 Task: Filter tasks by start date set to today.
Action: Mouse moved to (23, 170)
Screenshot: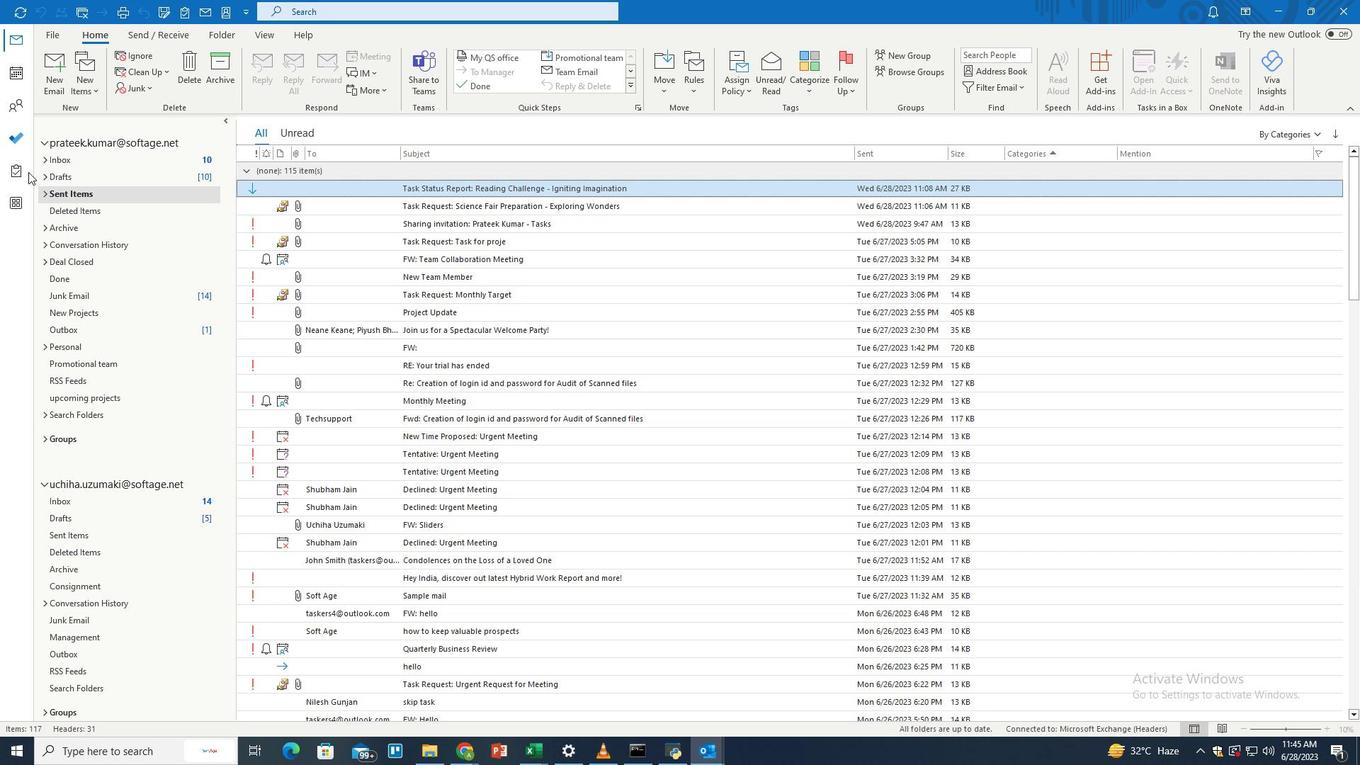 
Action: Mouse pressed left at (23, 170)
Screenshot: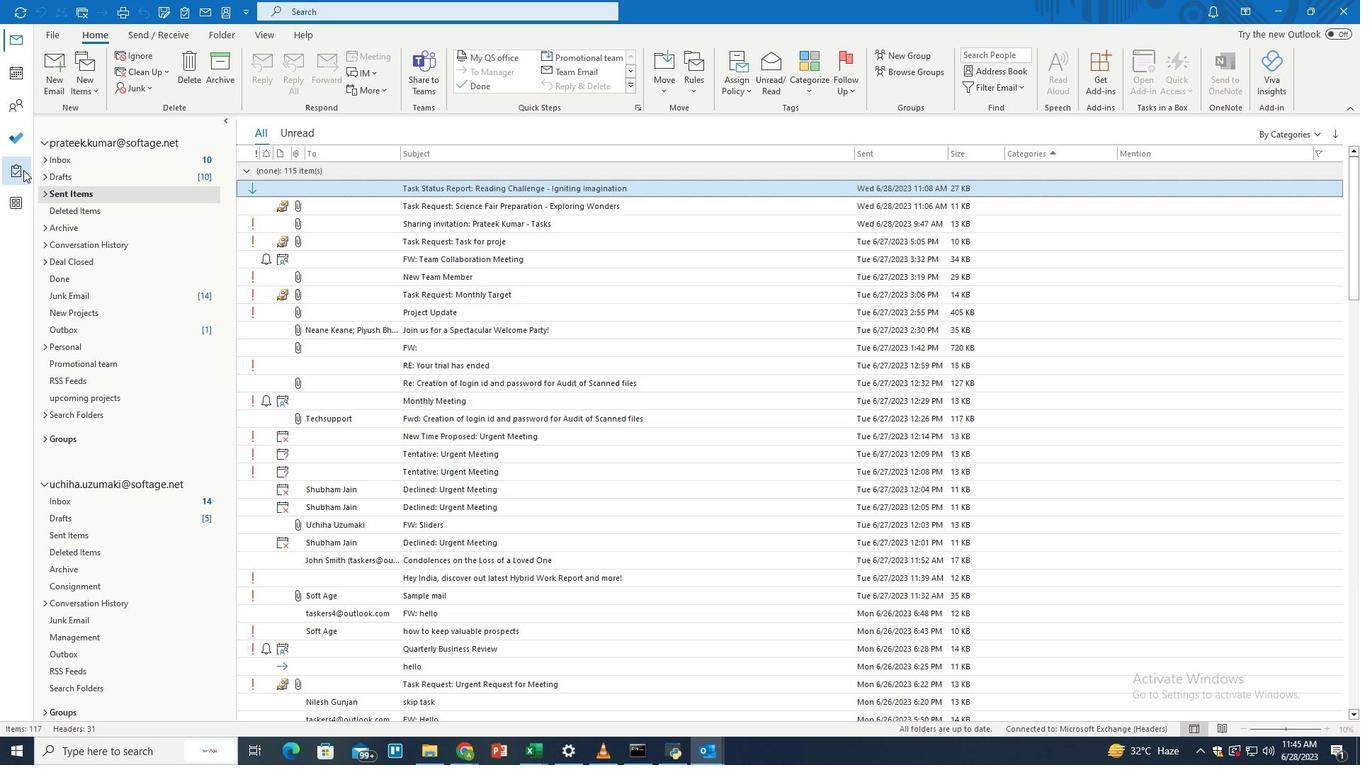 
Action: Mouse moved to (551, 14)
Screenshot: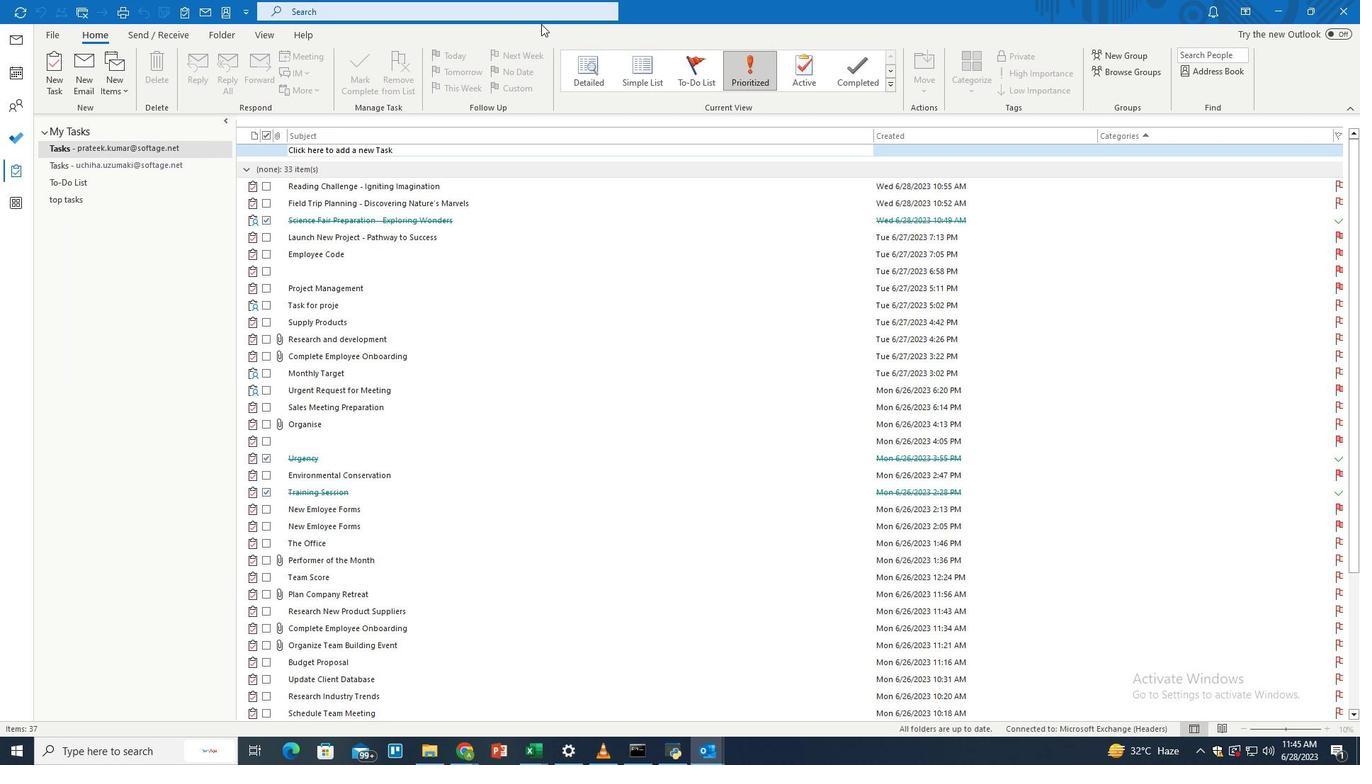 
Action: Mouse pressed left at (551, 14)
Screenshot: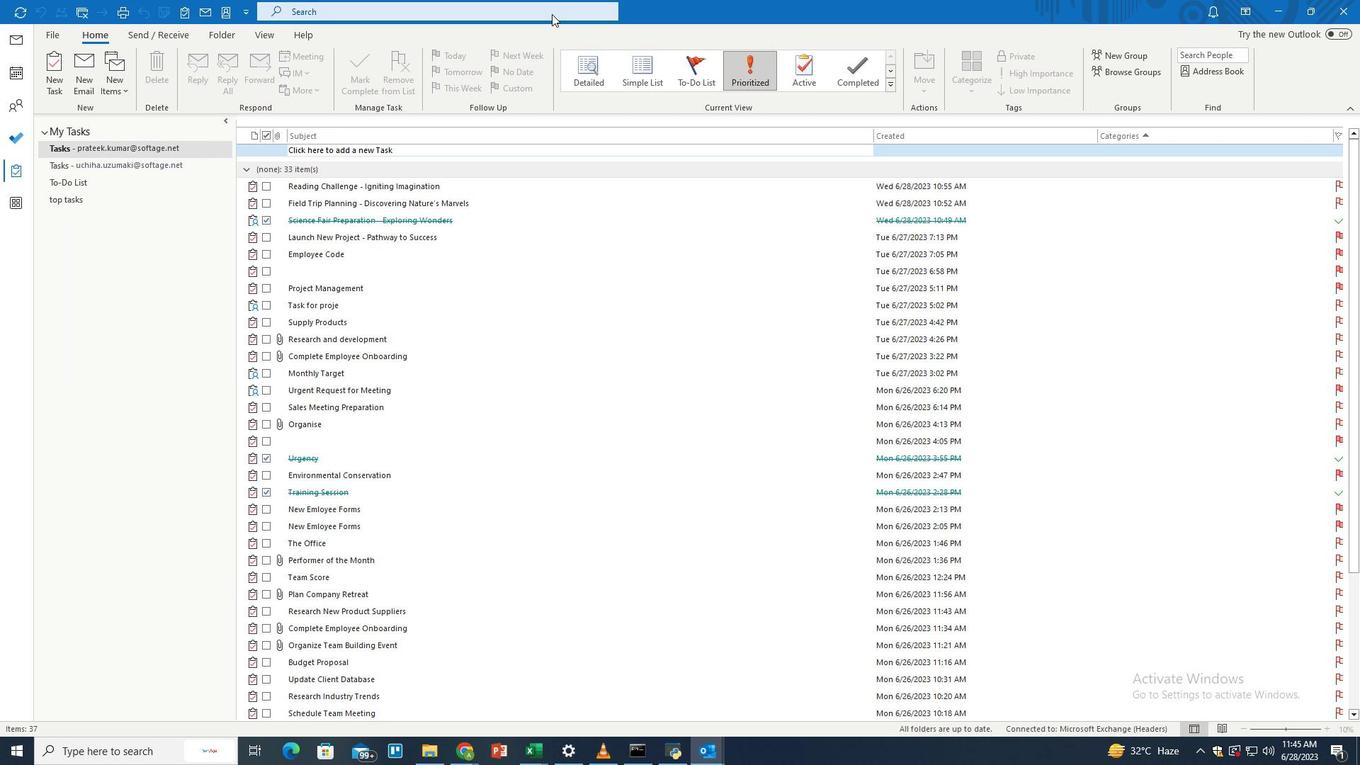 
Action: Mouse moved to (666, 7)
Screenshot: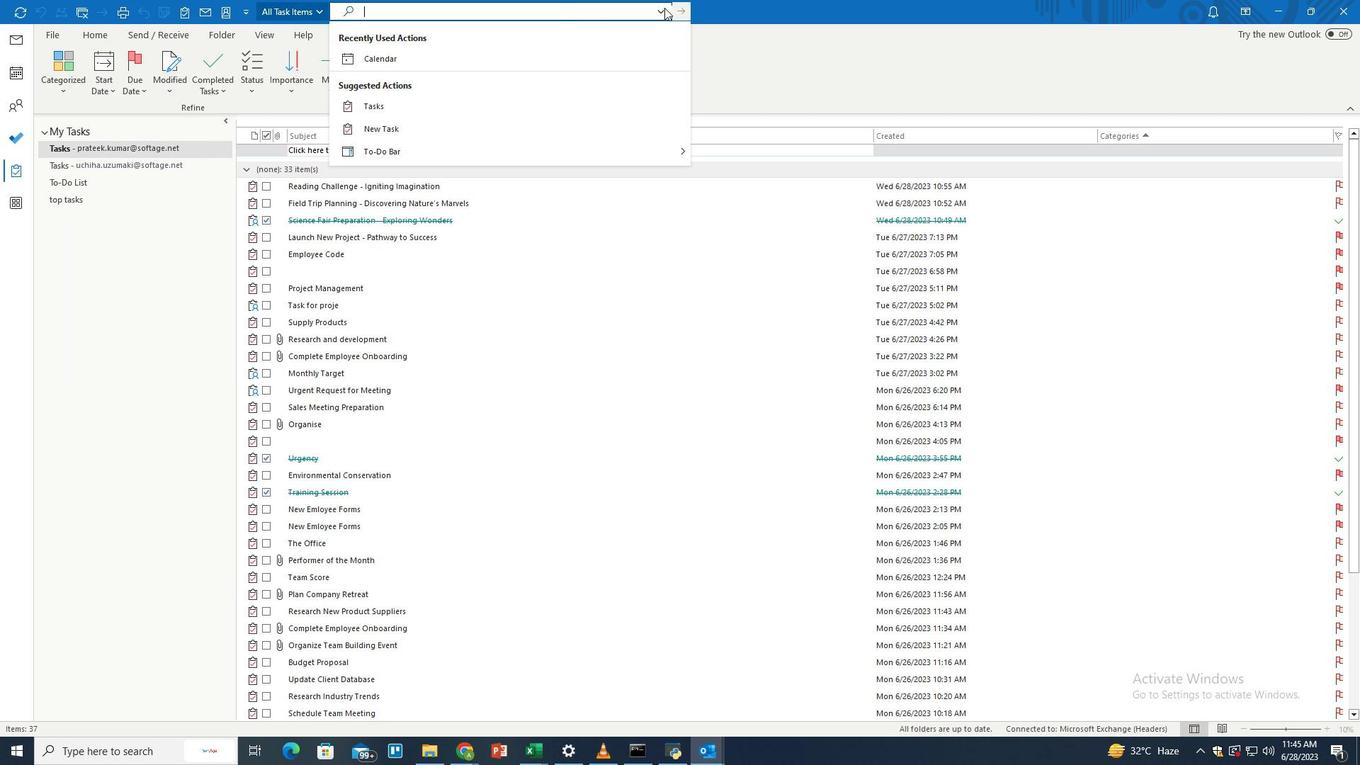 
Action: Mouse pressed left at (666, 7)
Screenshot: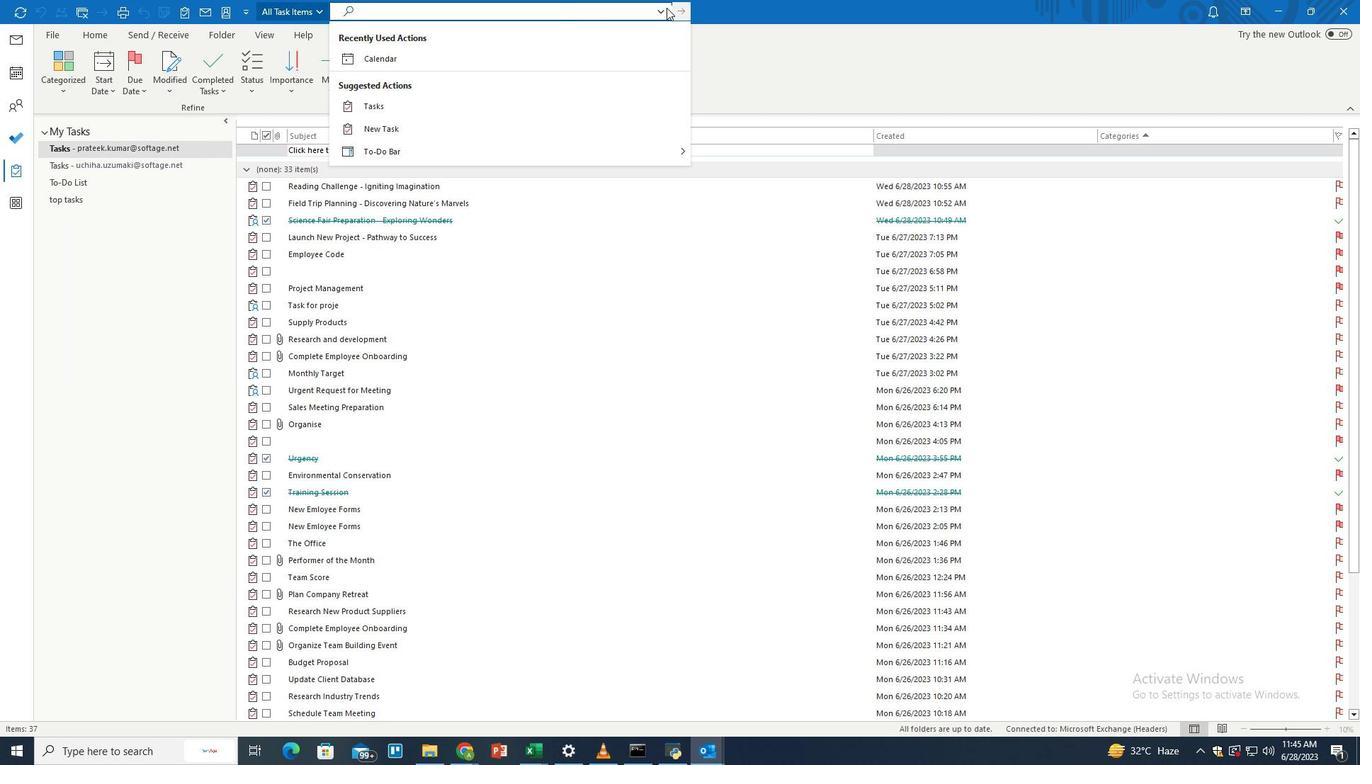
Action: Mouse moved to (663, 11)
Screenshot: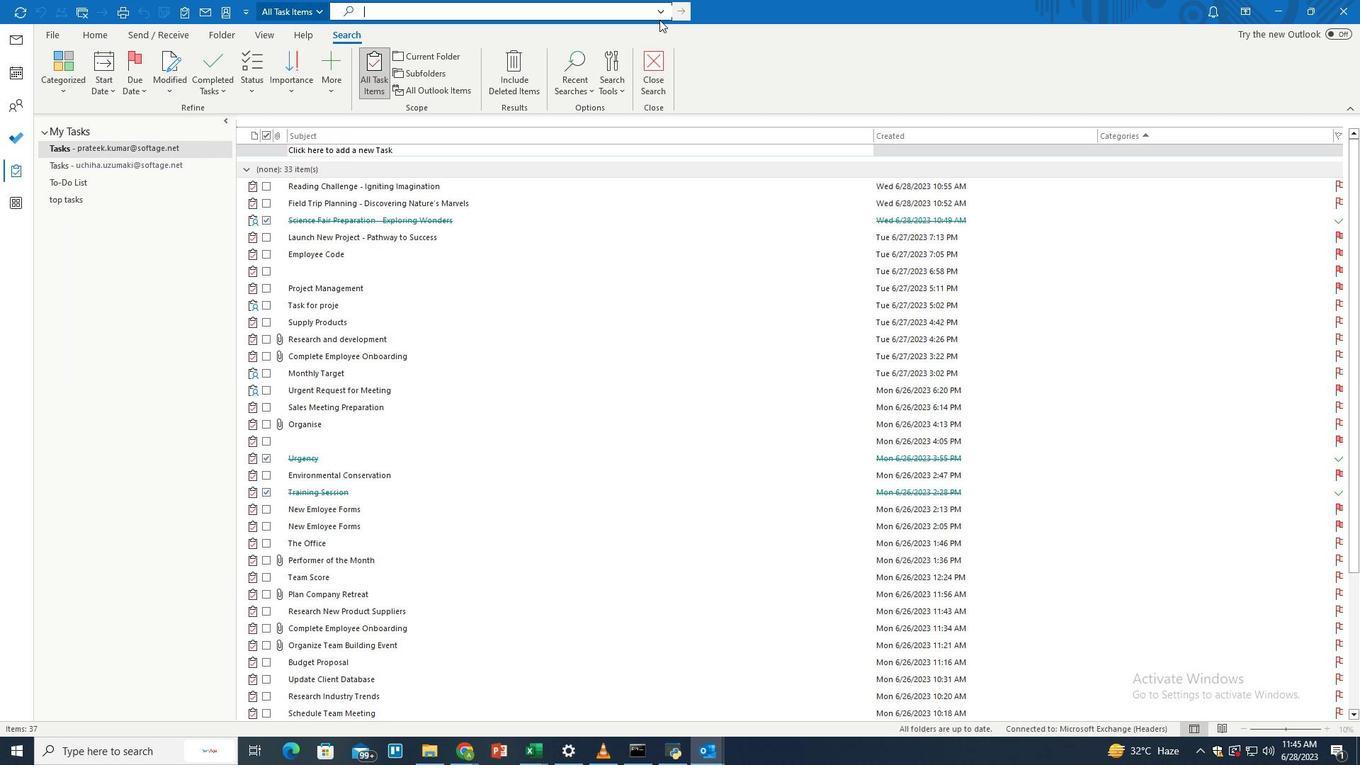 
Action: Mouse pressed left at (663, 11)
Screenshot: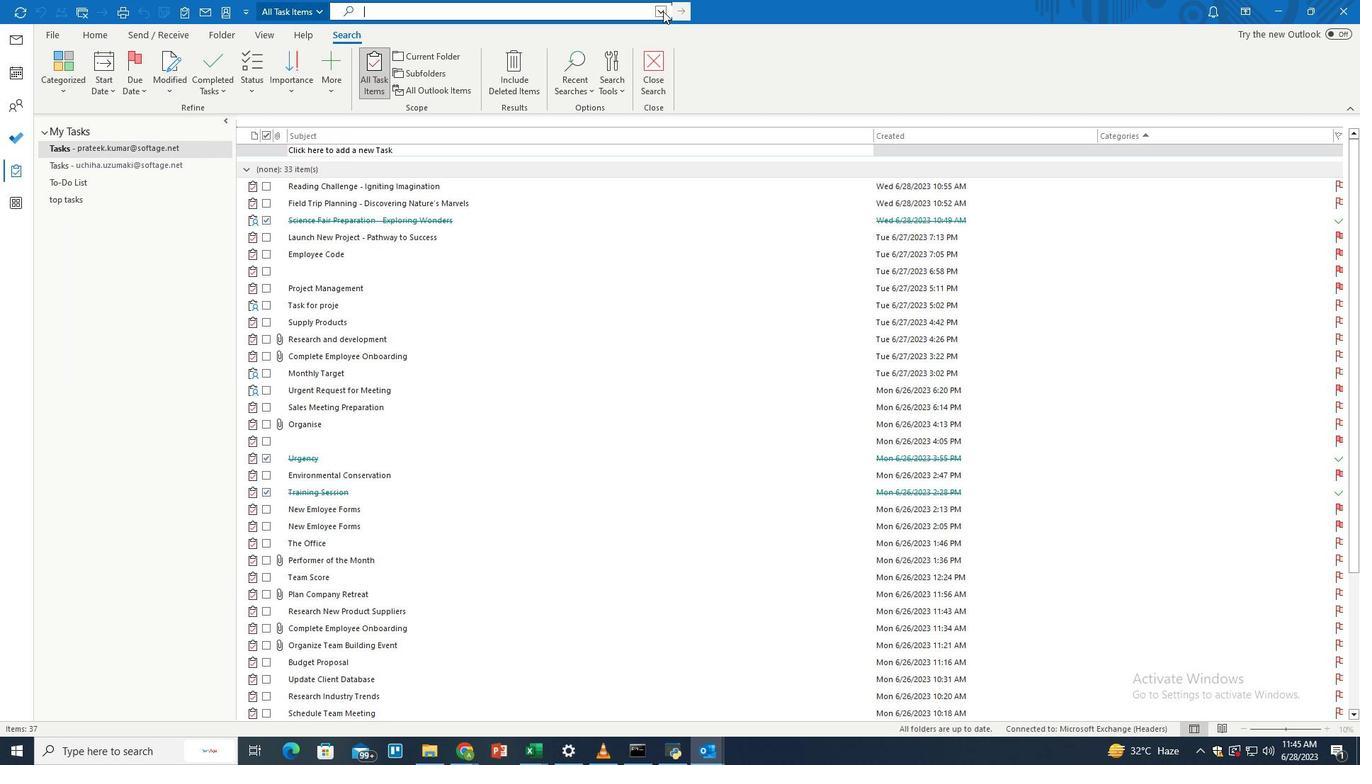 
Action: Mouse moved to (415, 257)
Screenshot: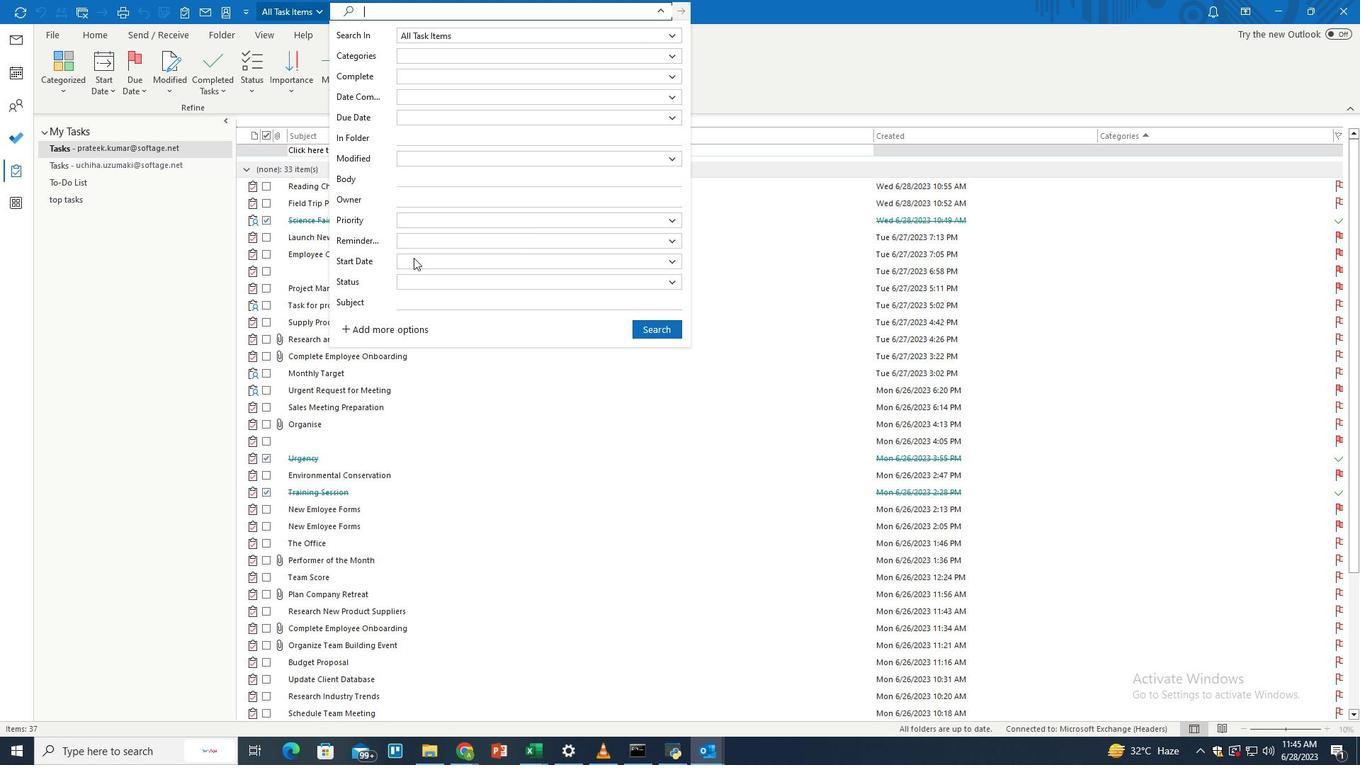 
Action: Mouse pressed left at (415, 257)
Screenshot: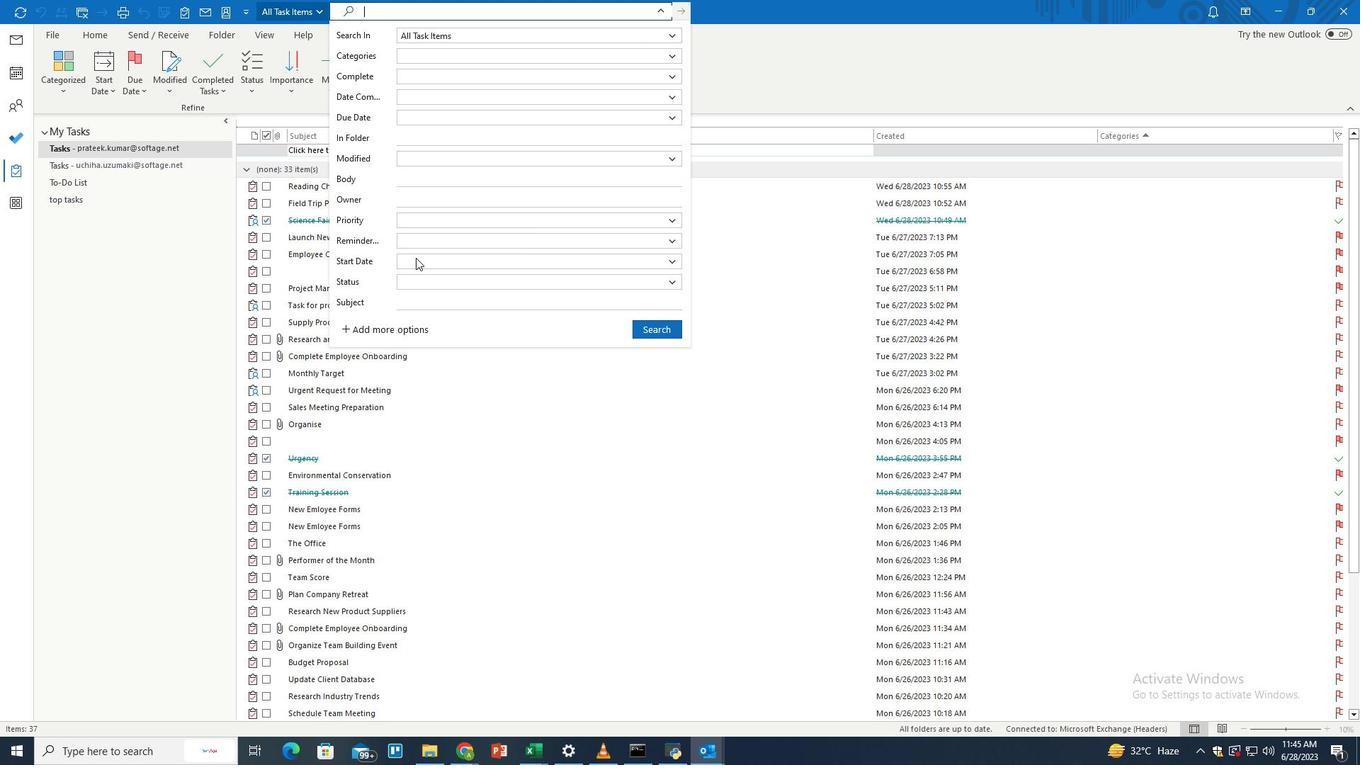 
Action: Mouse moved to (420, 289)
Screenshot: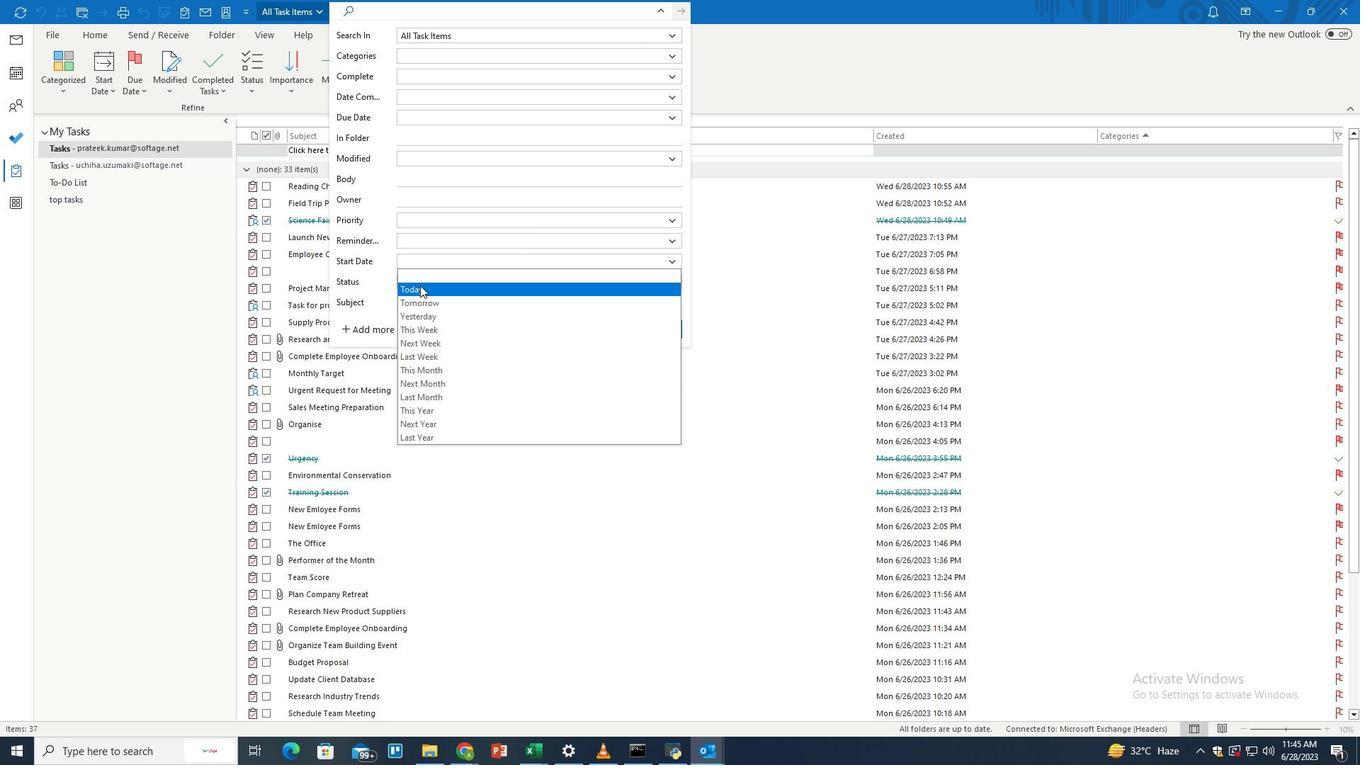 
Action: Mouse pressed left at (420, 289)
Screenshot: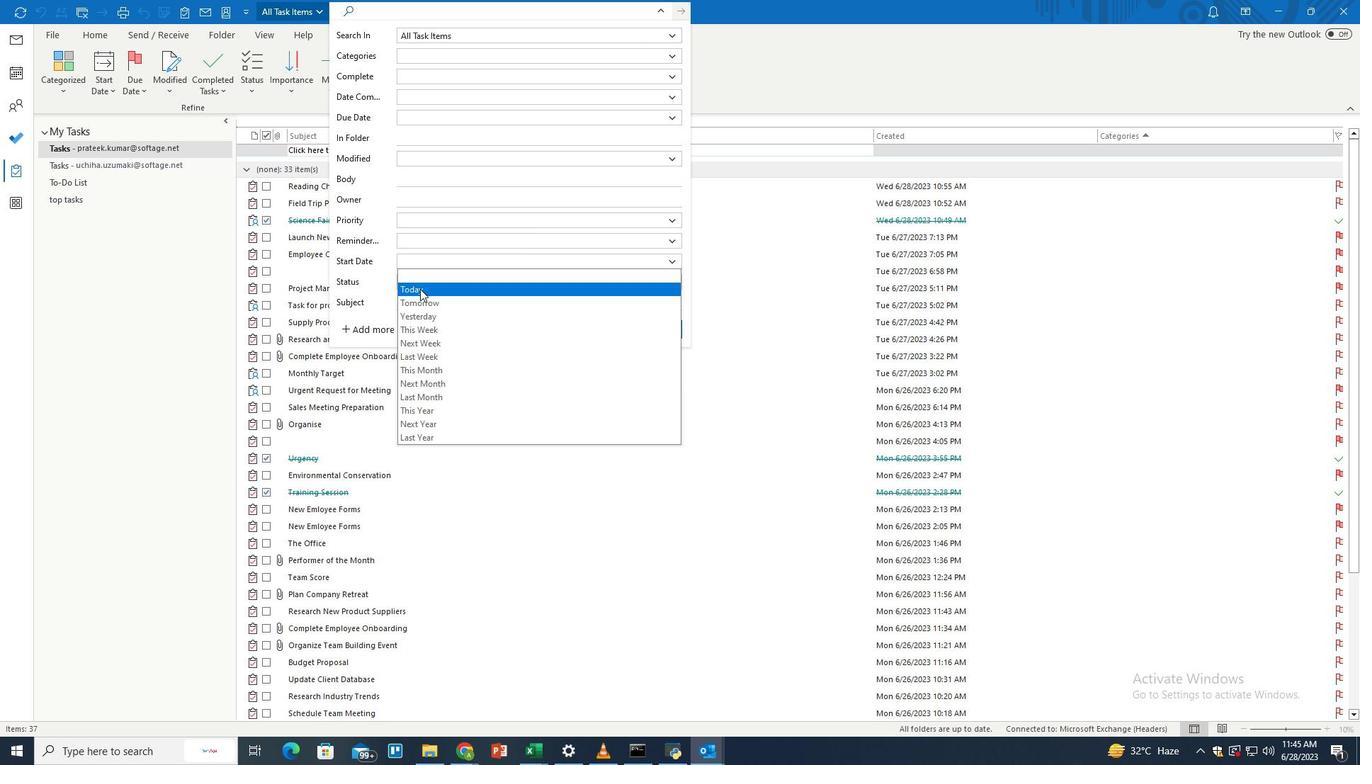 
Action: Mouse moved to (646, 331)
Screenshot: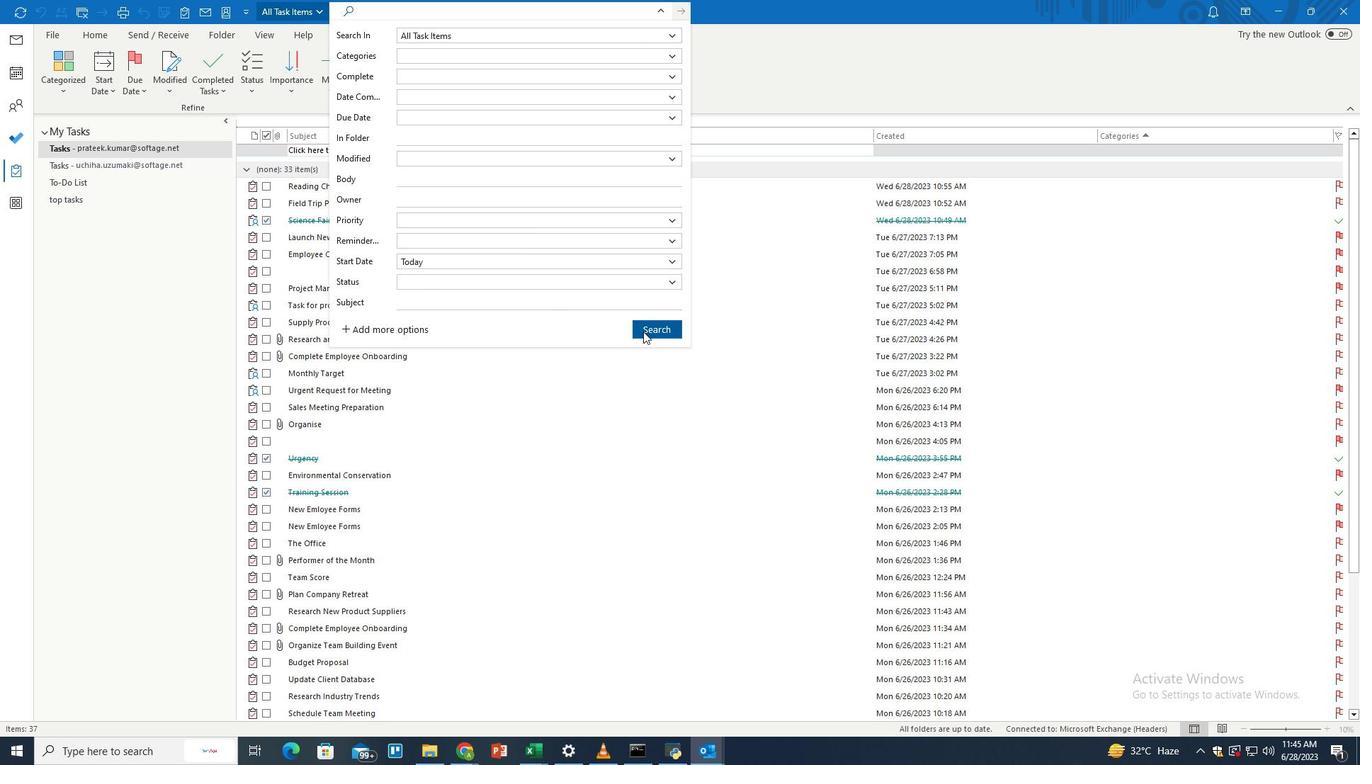
Action: Mouse pressed left at (646, 331)
Screenshot: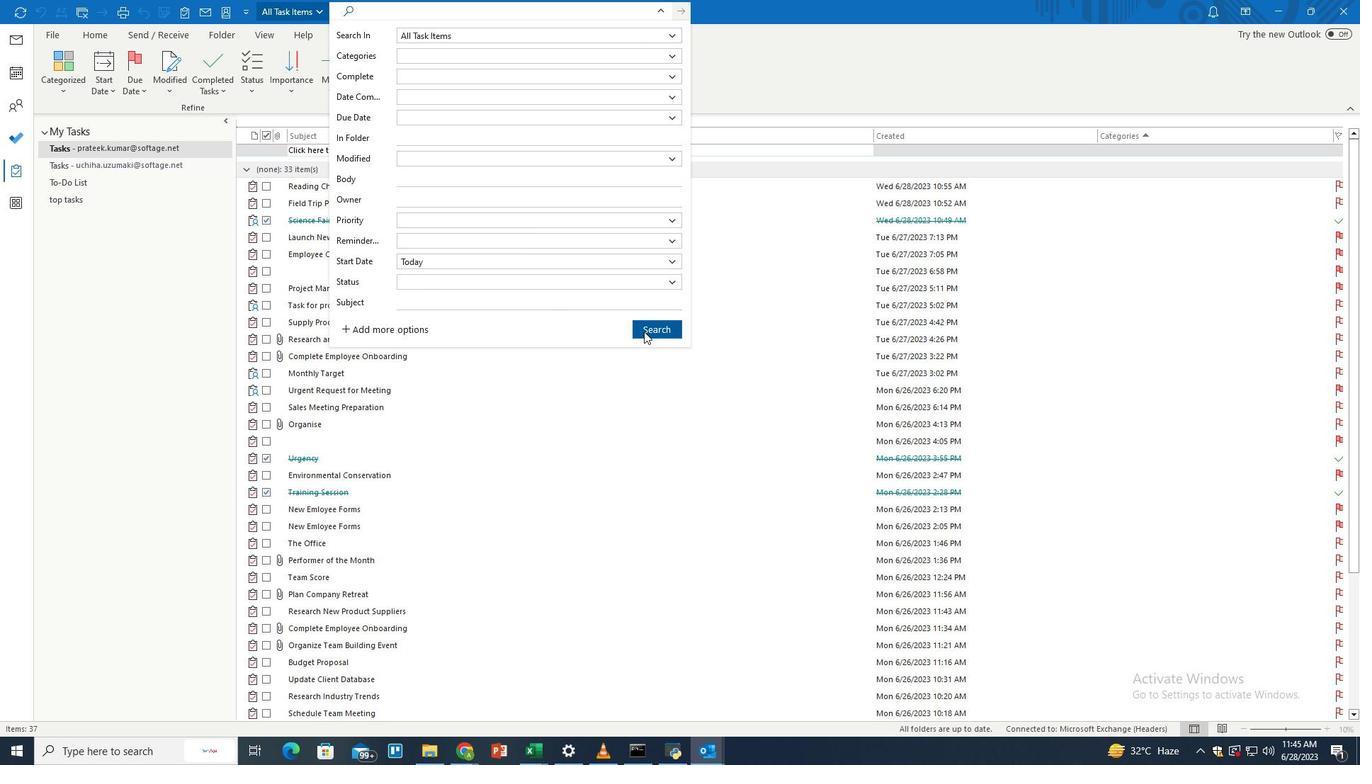 
